 Task: Edit the scheduling conditions so that the invitees can't schedule within 10 minutes of an event start time.
Action: Mouse moved to (541, 316)
Screenshot: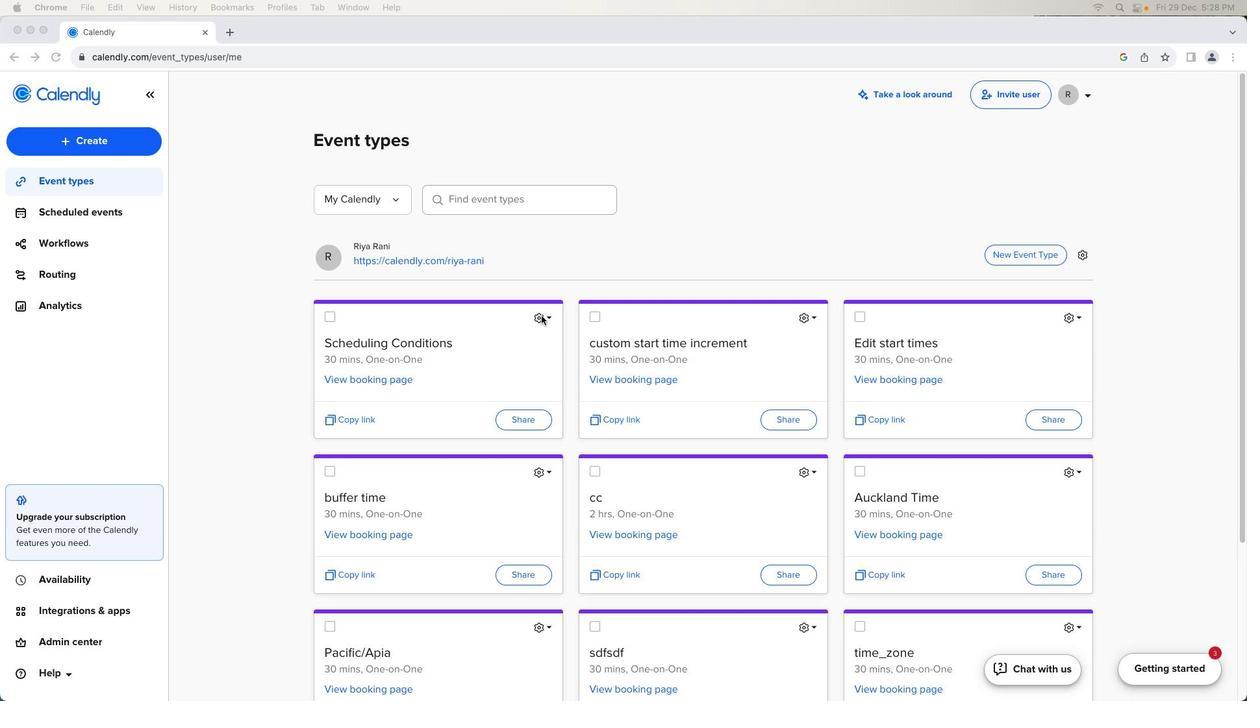
Action: Mouse pressed left at (541, 316)
Screenshot: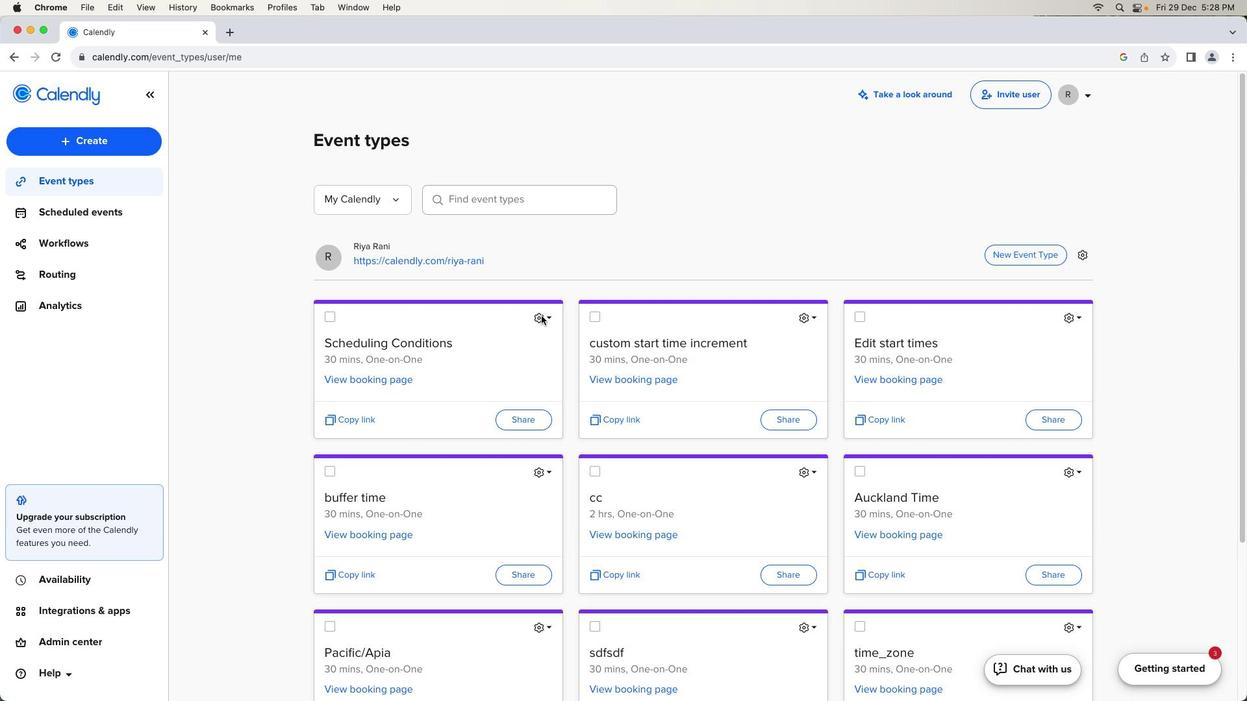 
Action: Mouse moved to (541, 315)
Screenshot: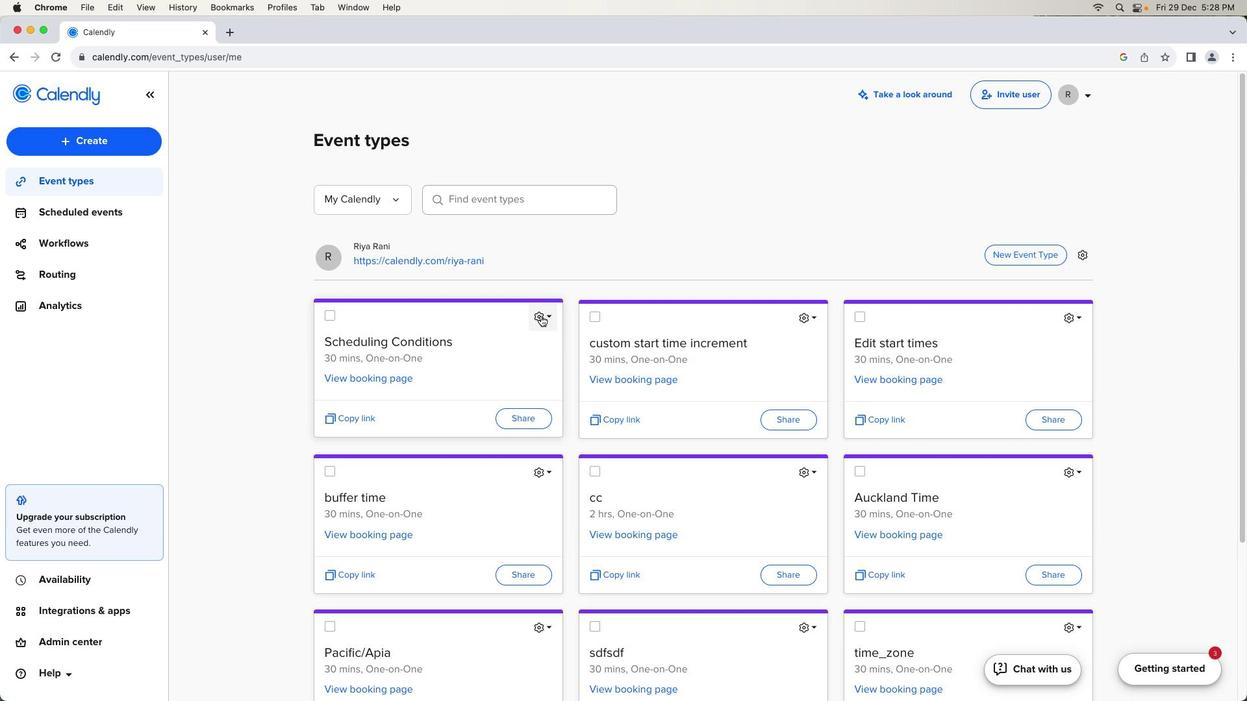 
Action: Mouse pressed left at (541, 315)
Screenshot: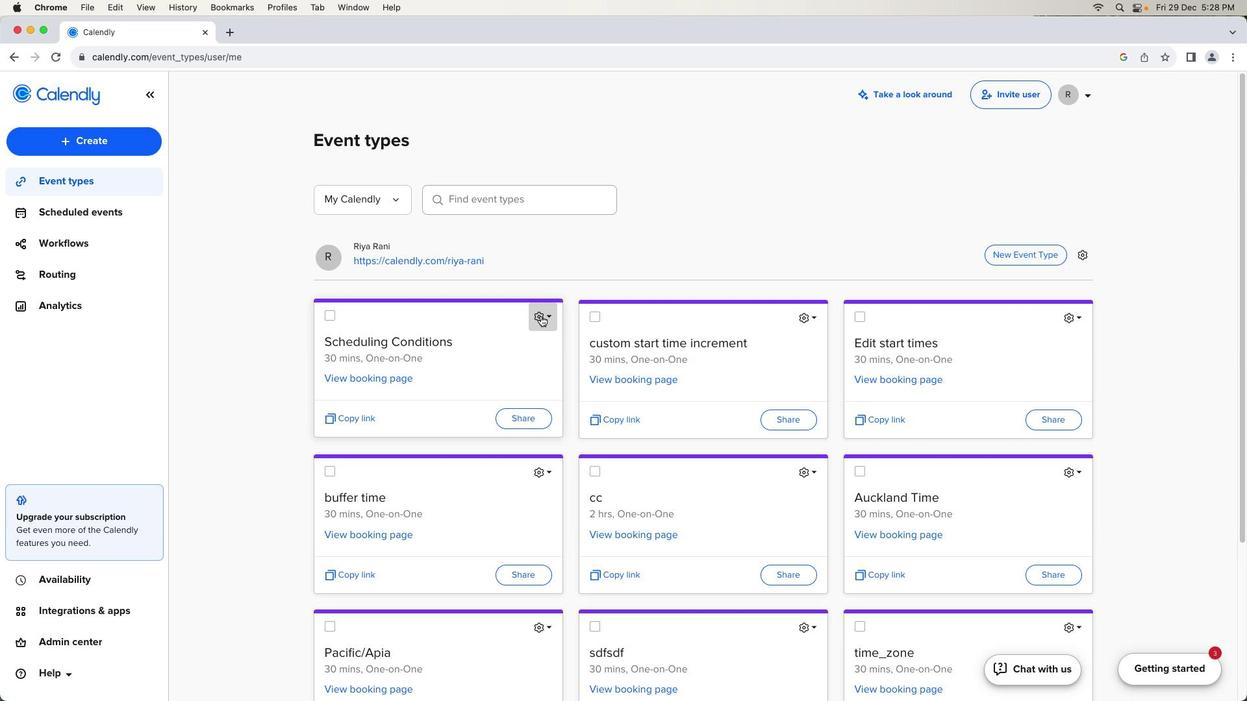 
Action: Mouse moved to (471, 352)
Screenshot: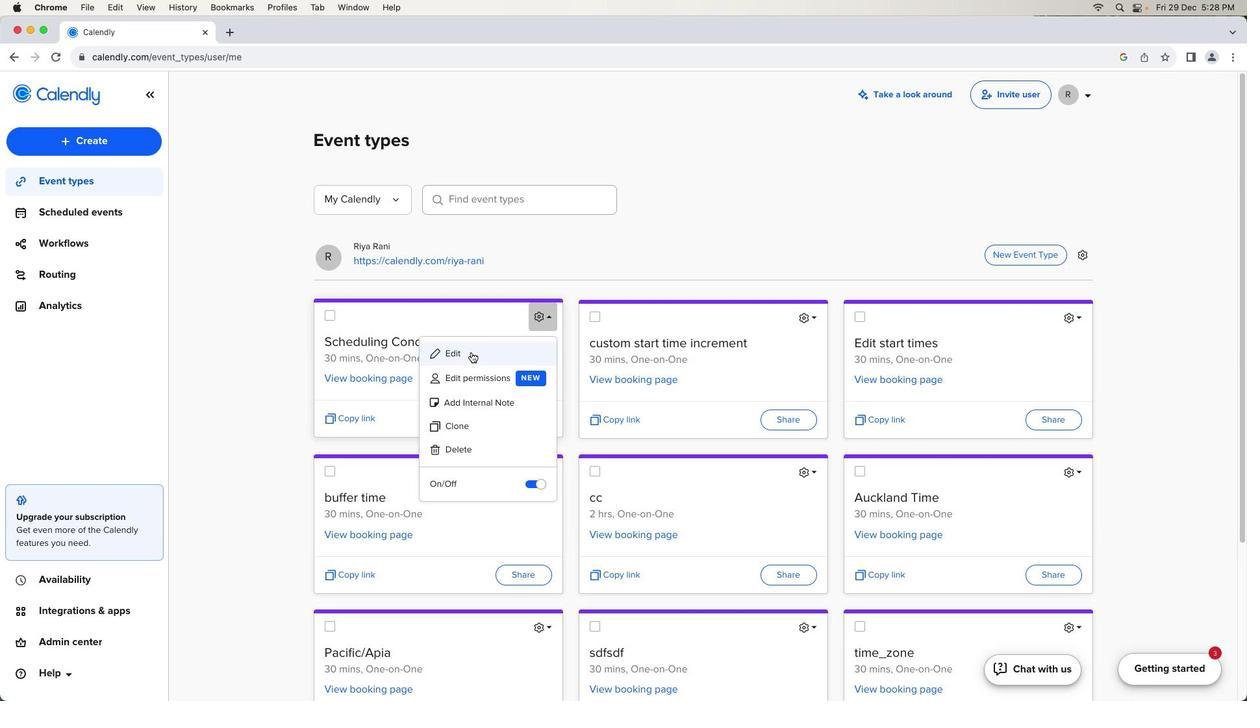 
Action: Mouse pressed left at (471, 352)
Screenshot: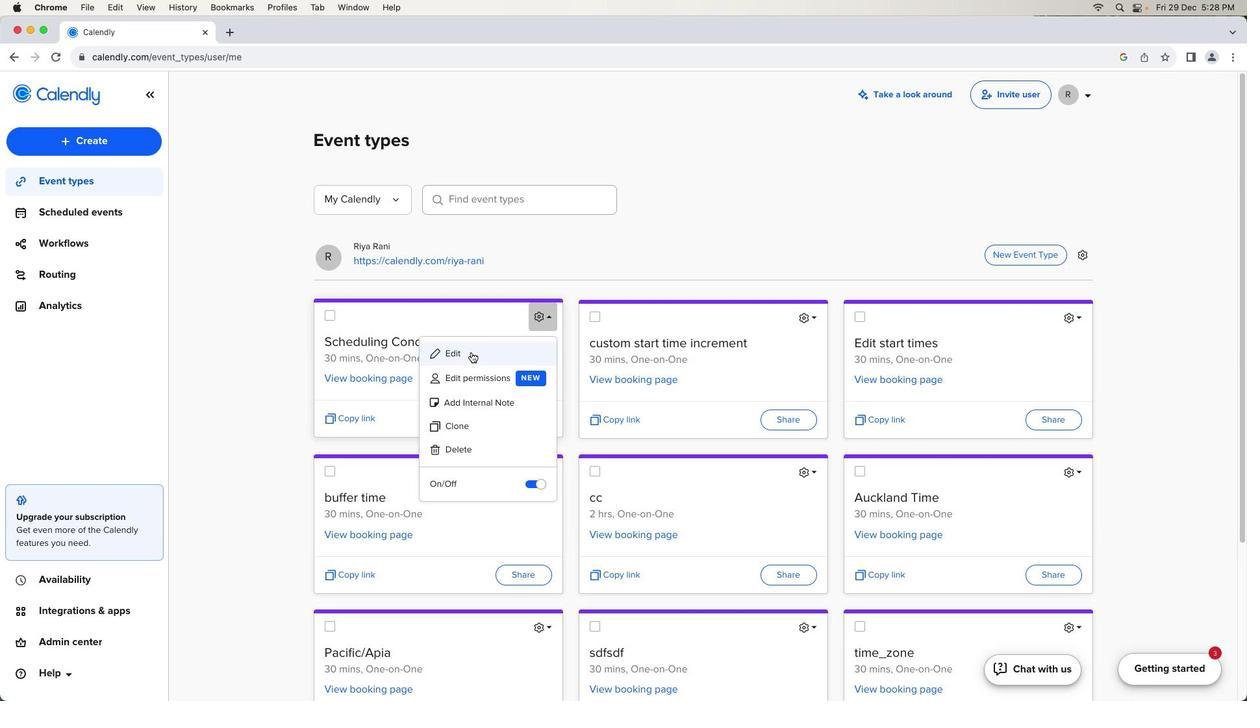 
Action: Mouse moved to (220, 407)
Screenshot: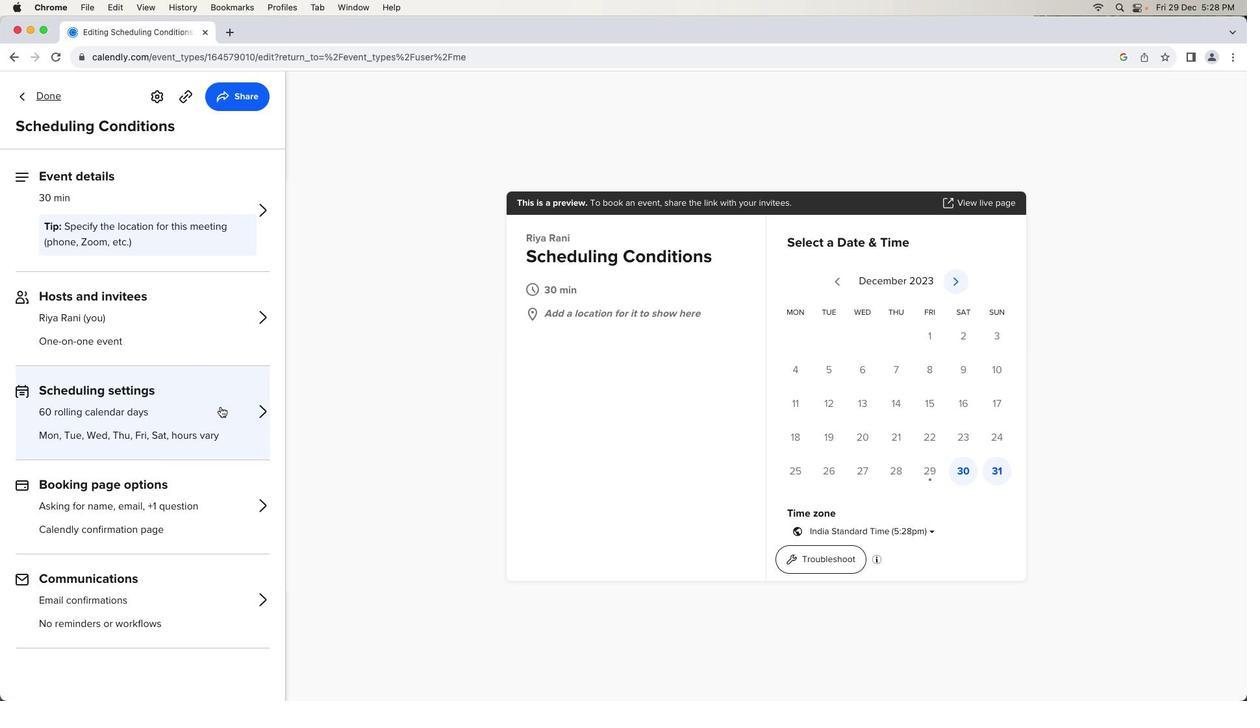 
Action: Mouse pressed left at (220, 407)
Screenshot: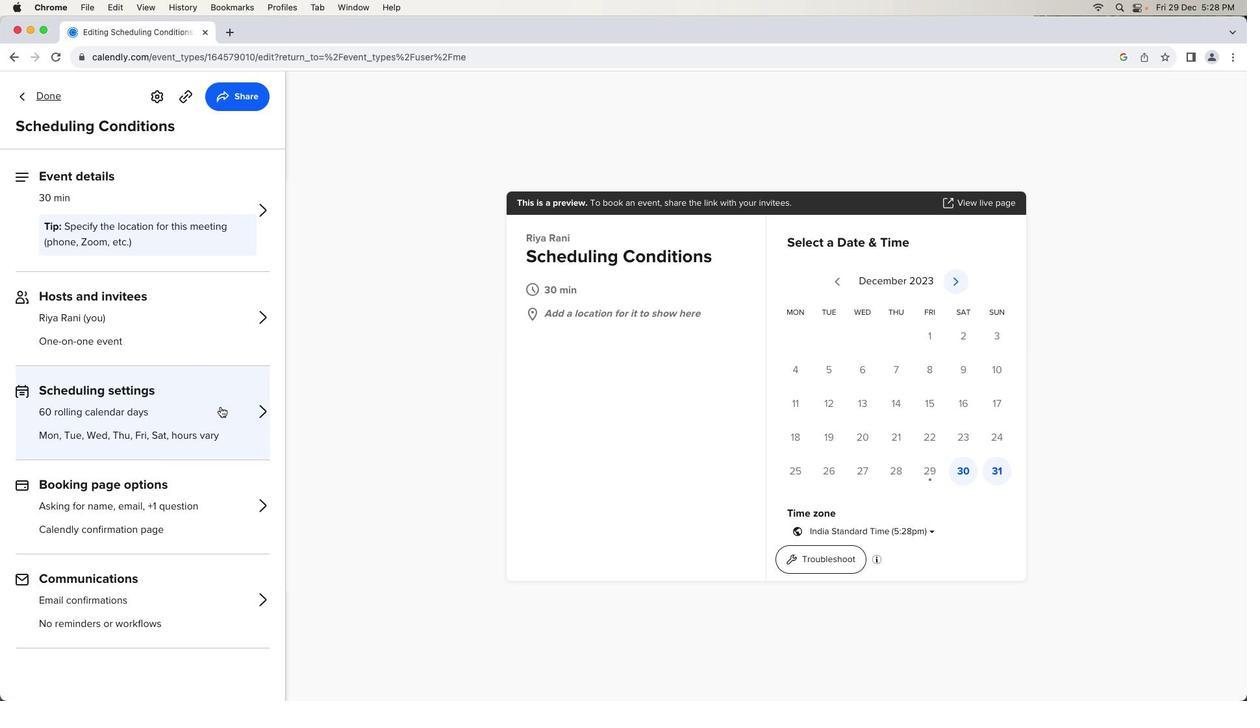 
Action: Mouse moved to (213, 483)
Screenshot: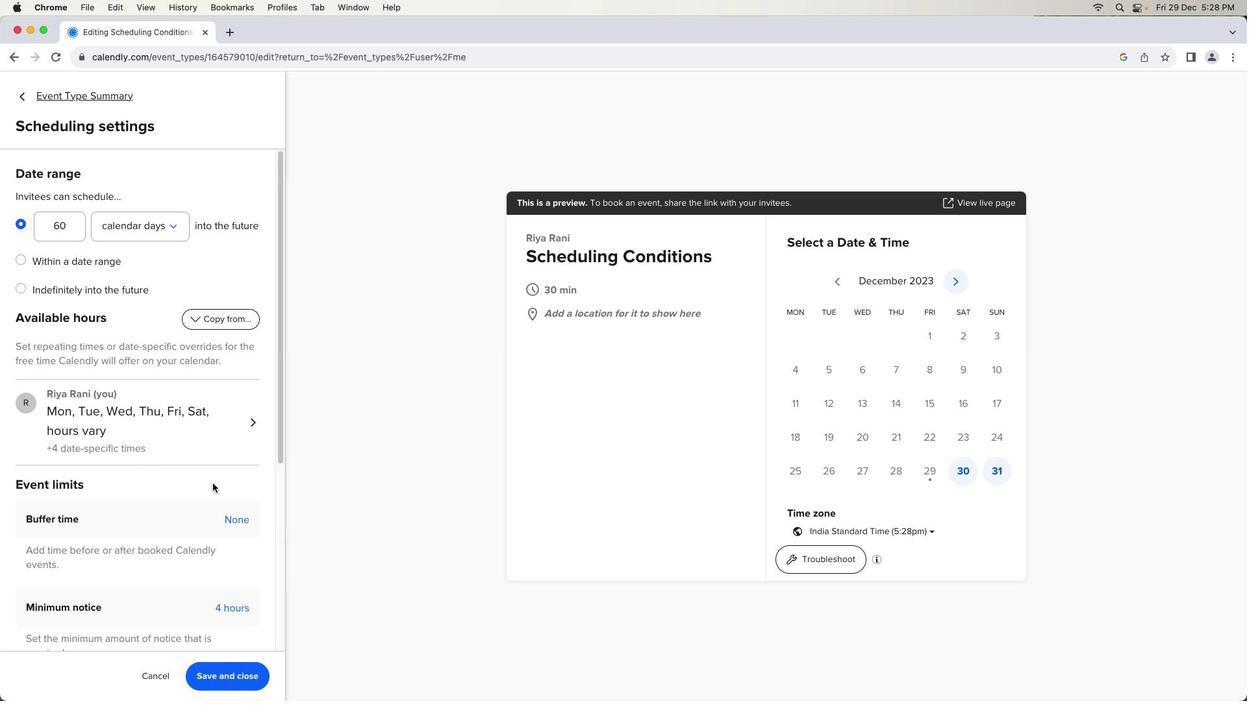 
Action: Mouse scrolled (213, 483) with delta (0, 0)
Screenshot: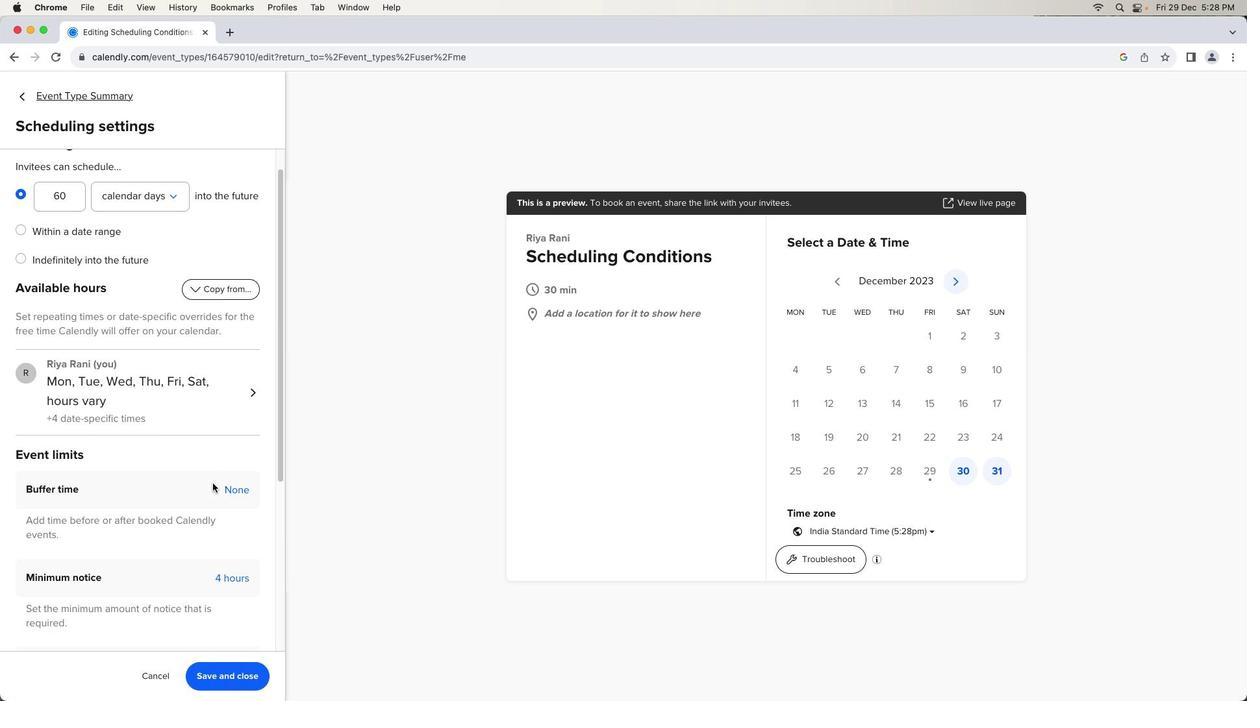 
Action: Mouse scrolled (213, 483) with delta (0, 0)
Screenshot: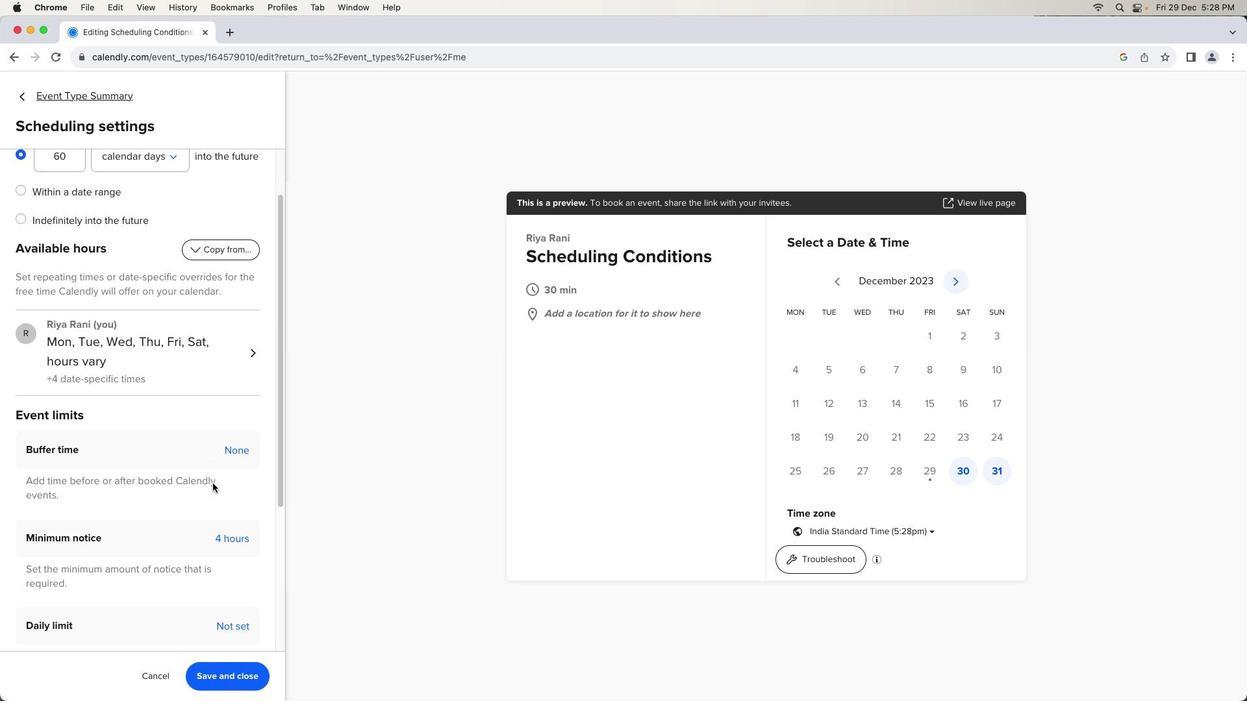 
Action: Mouse scrolled (213, 483) with delta (0, -1)
Screenshot: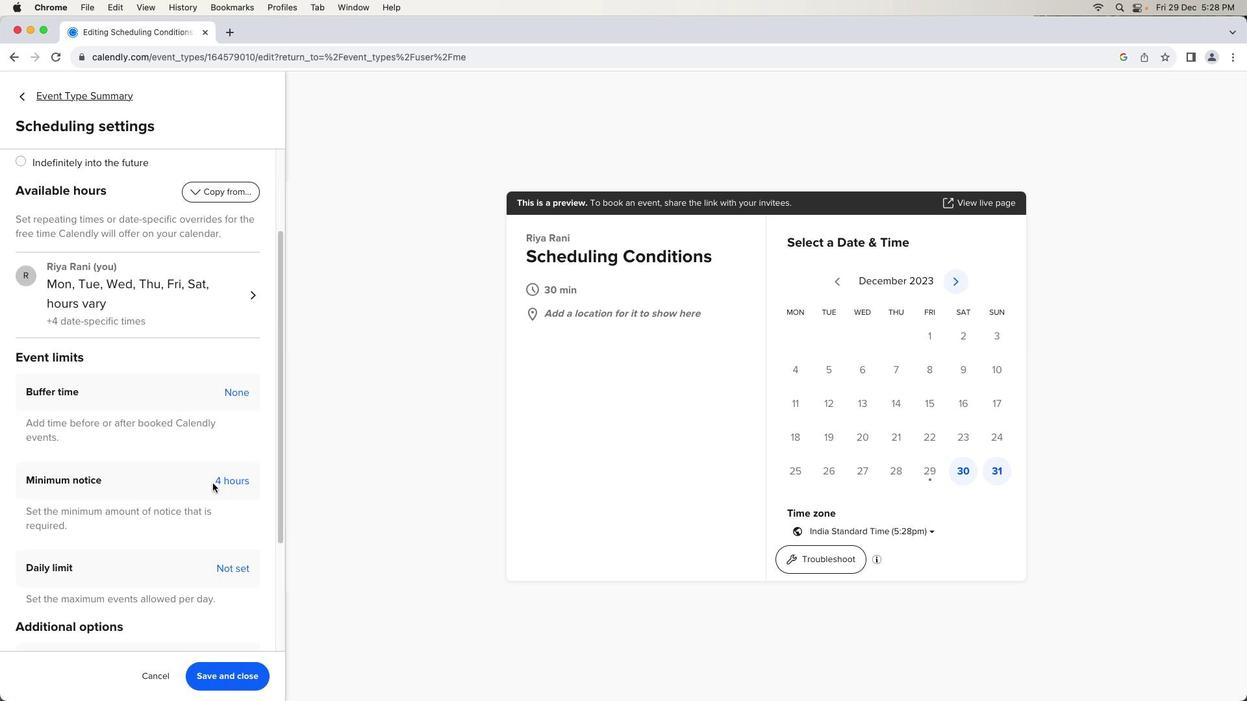 
Action: Mouse scrolled (213, 483) with delta (0, -2)
Screenshot: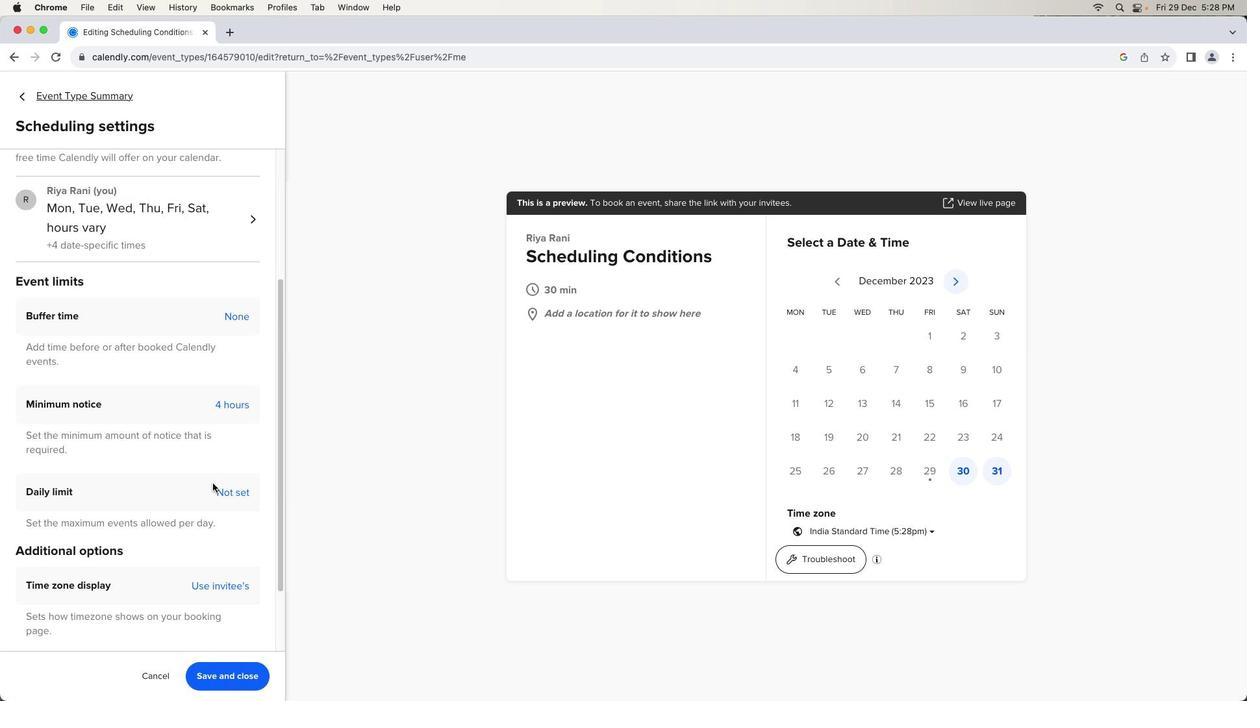
Action: Mouse scrolled (213, 483) with delta (0, 0)
Screenshot: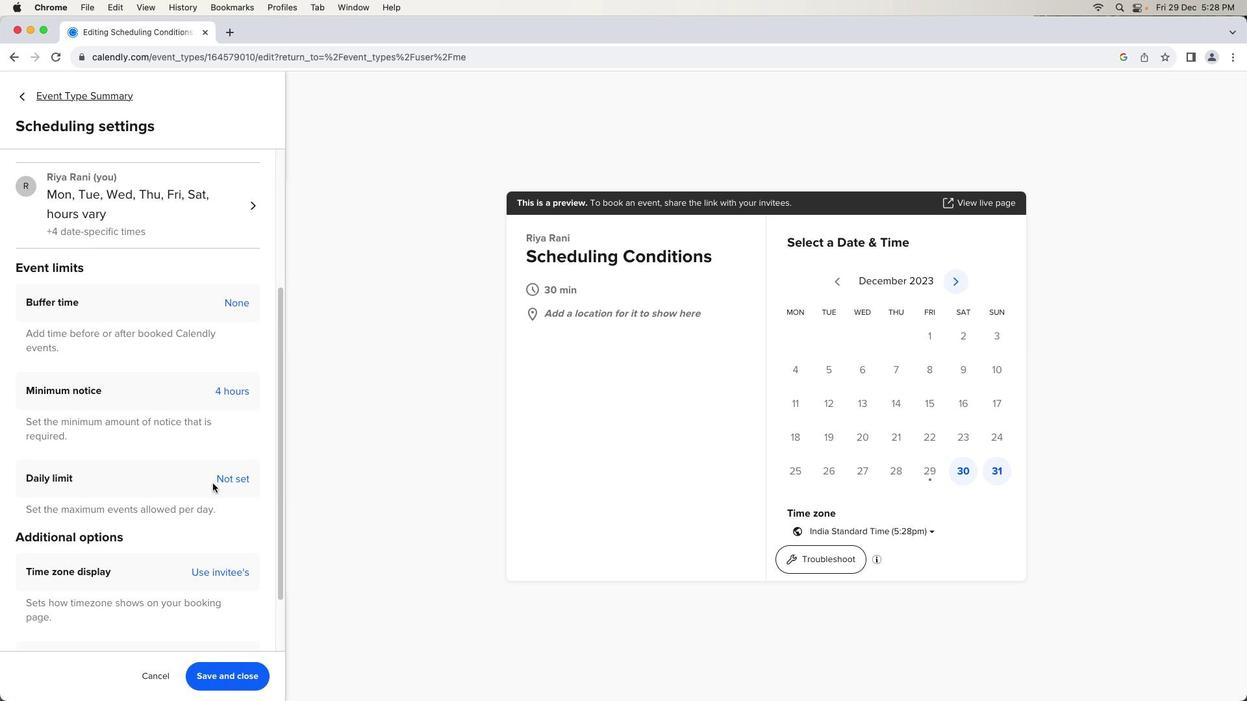
Action: Mouse scrolled (213, 483) with delta (0, 0)
Screenshot: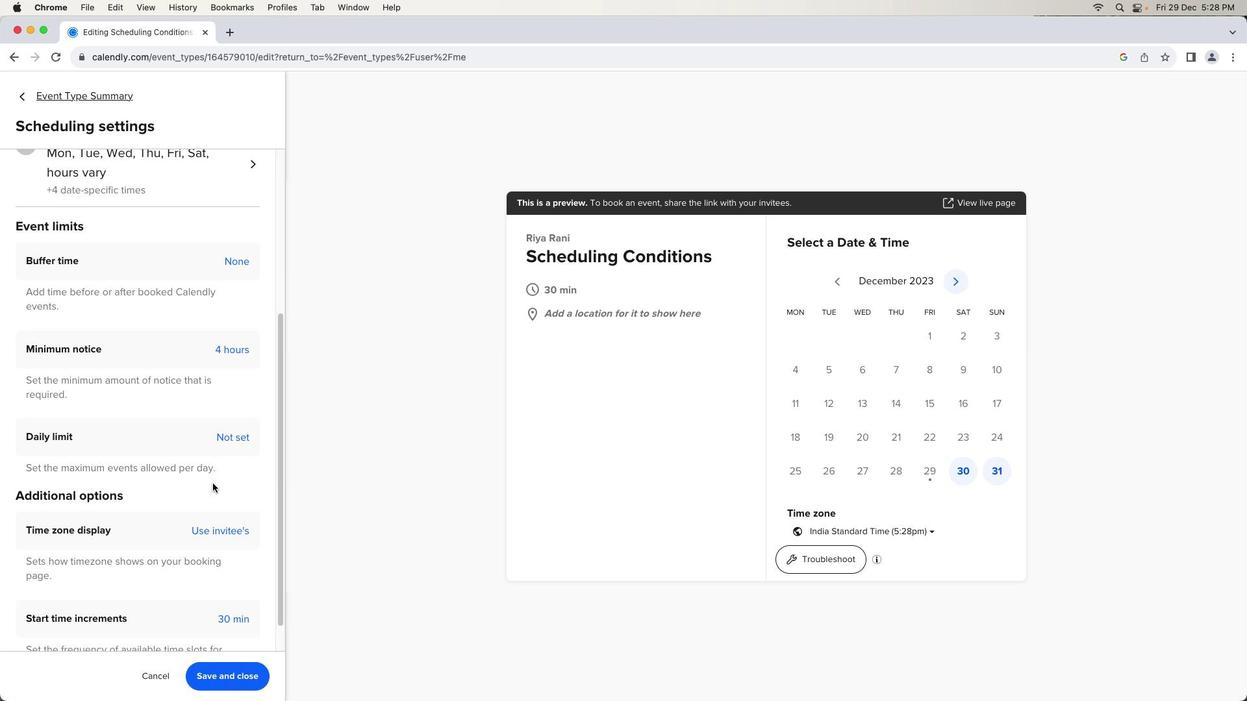 
Action: Mouse scrolled (213, 483) with delta (0, -1)
Screenshot: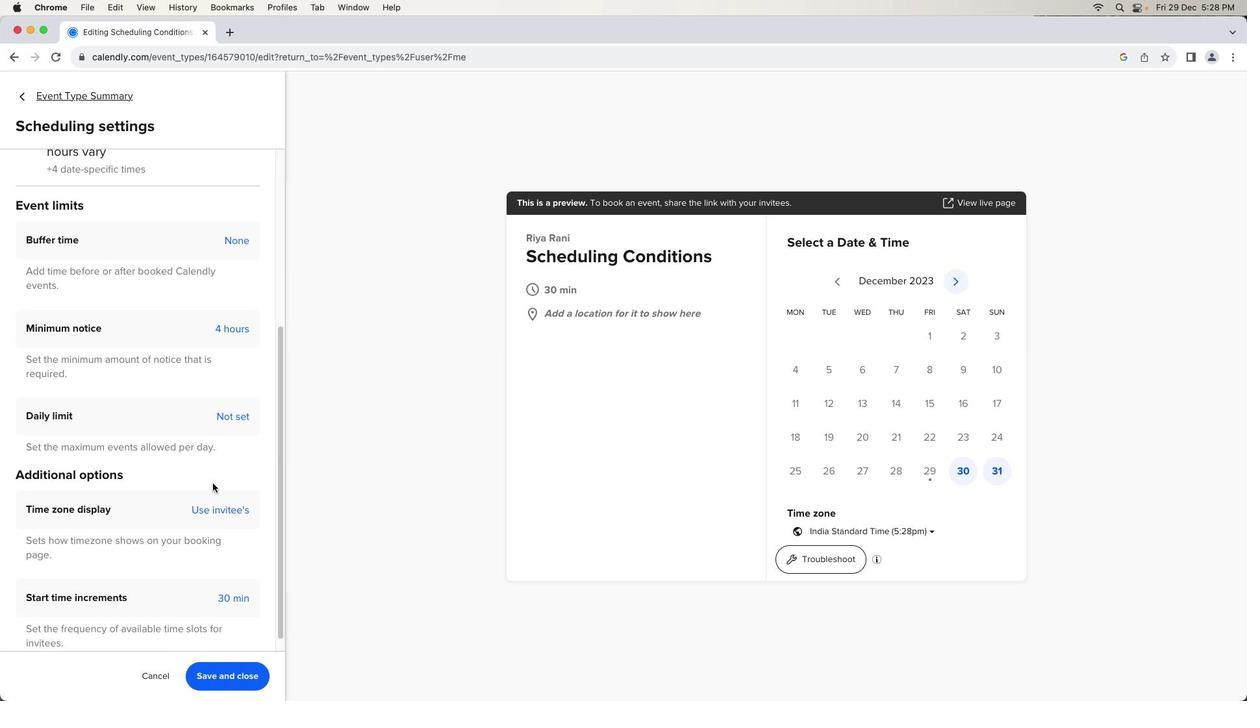 
Action: Mouse moved to (213, 483)
Screenshot: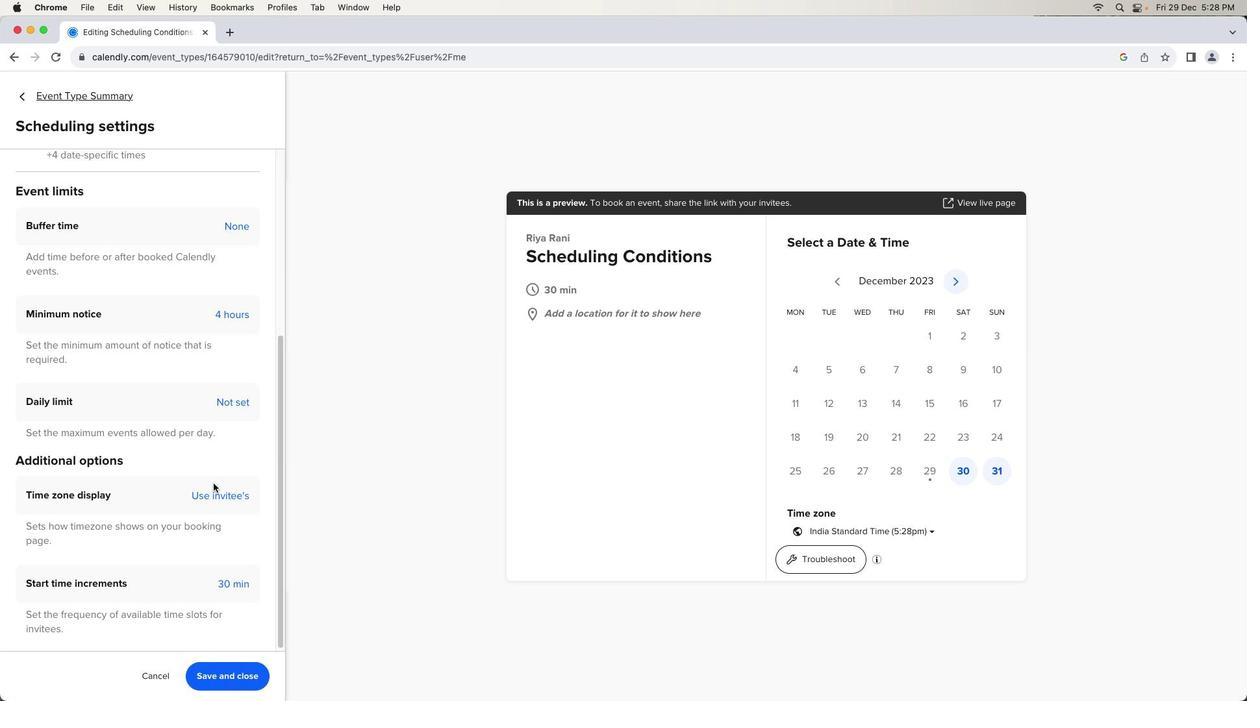 
Action: Mouse scrolled (213, 483) with delta (0, 0)
Screenshot: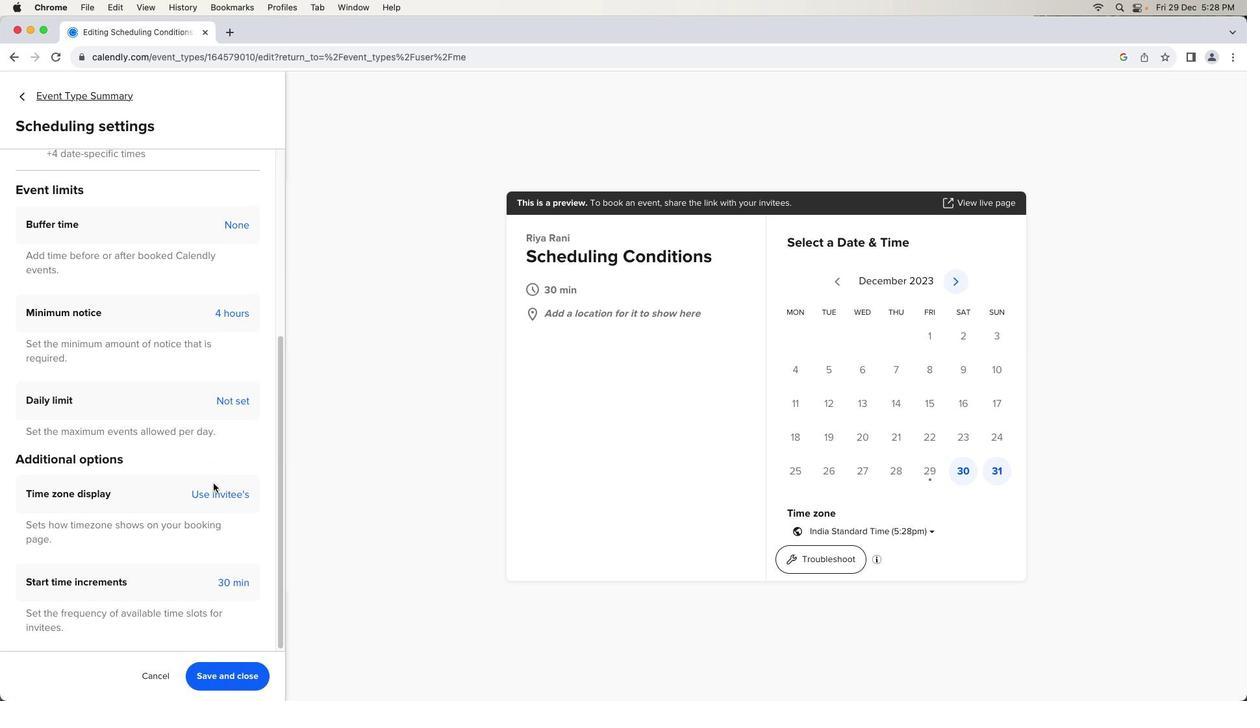 
Action: Mouse scrolled (213, 483) with delta (0, 0)
Screenshot: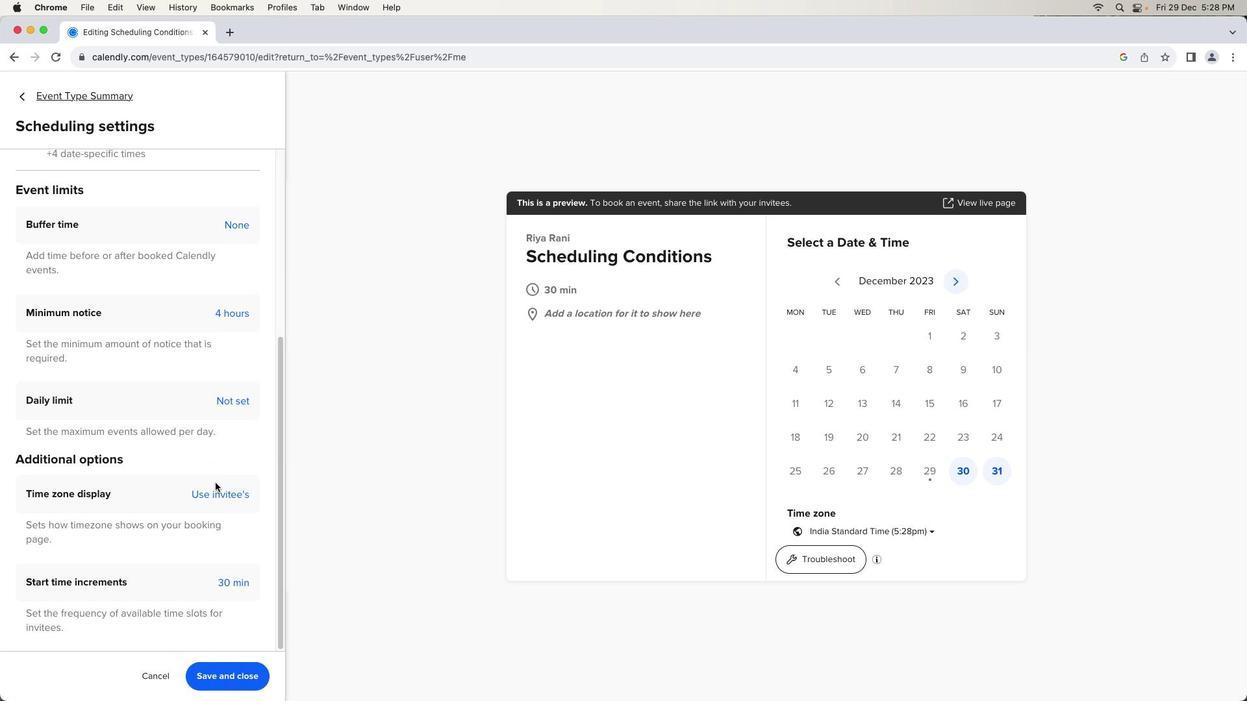 
Action: Mouse scrolled (213, 483) with delta (0, -1)
Screenshot: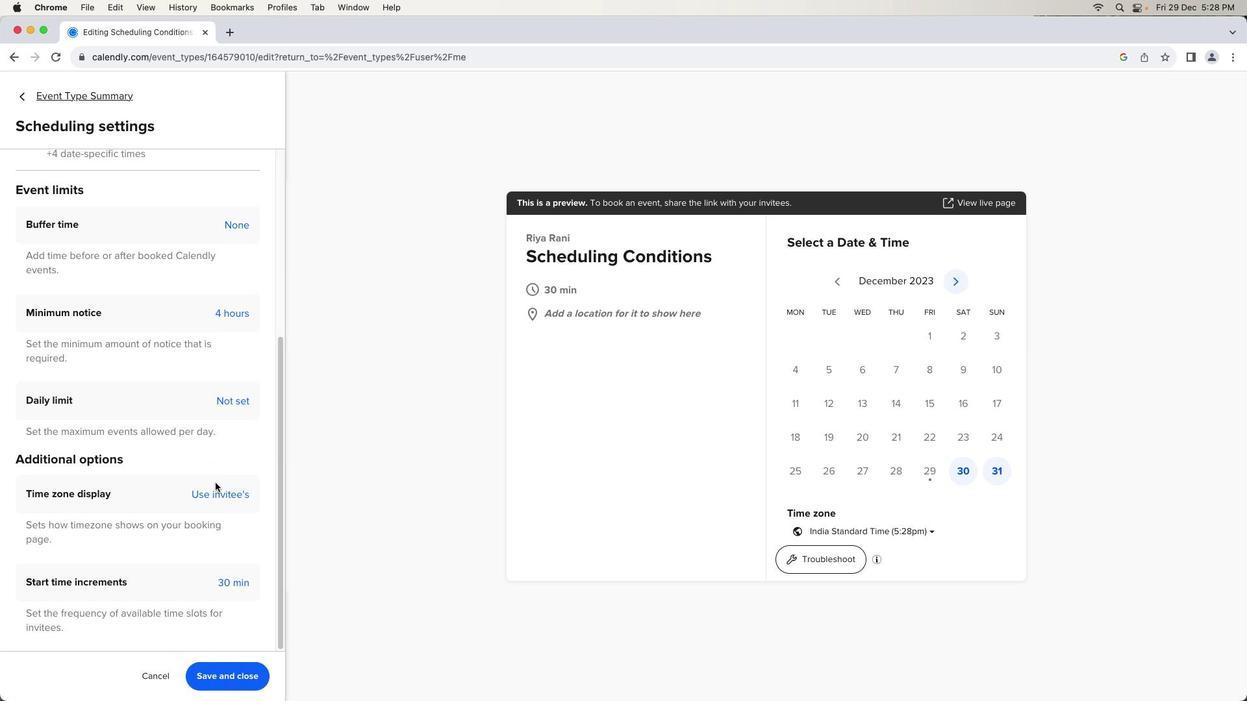 
Action: Mouse moved to (214, 483)
Screenshot: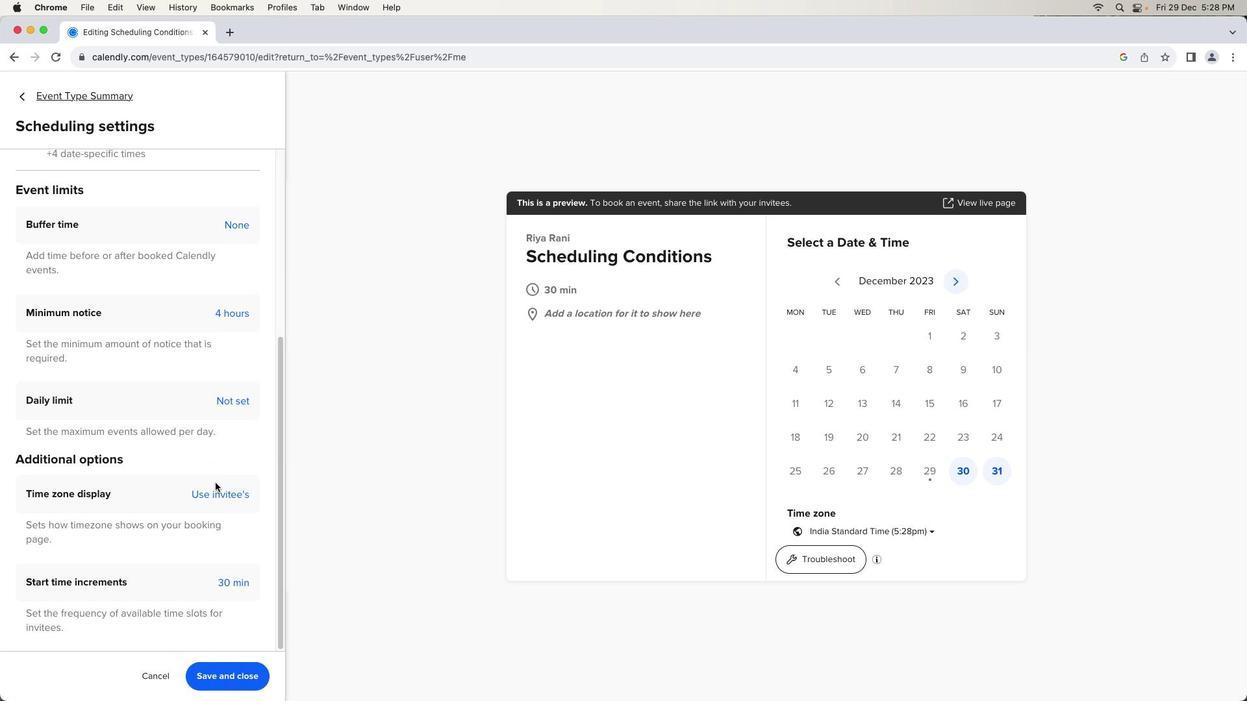 
Action: Mouse scrolled (214, 483) with delta (0, -1)
Screenshot: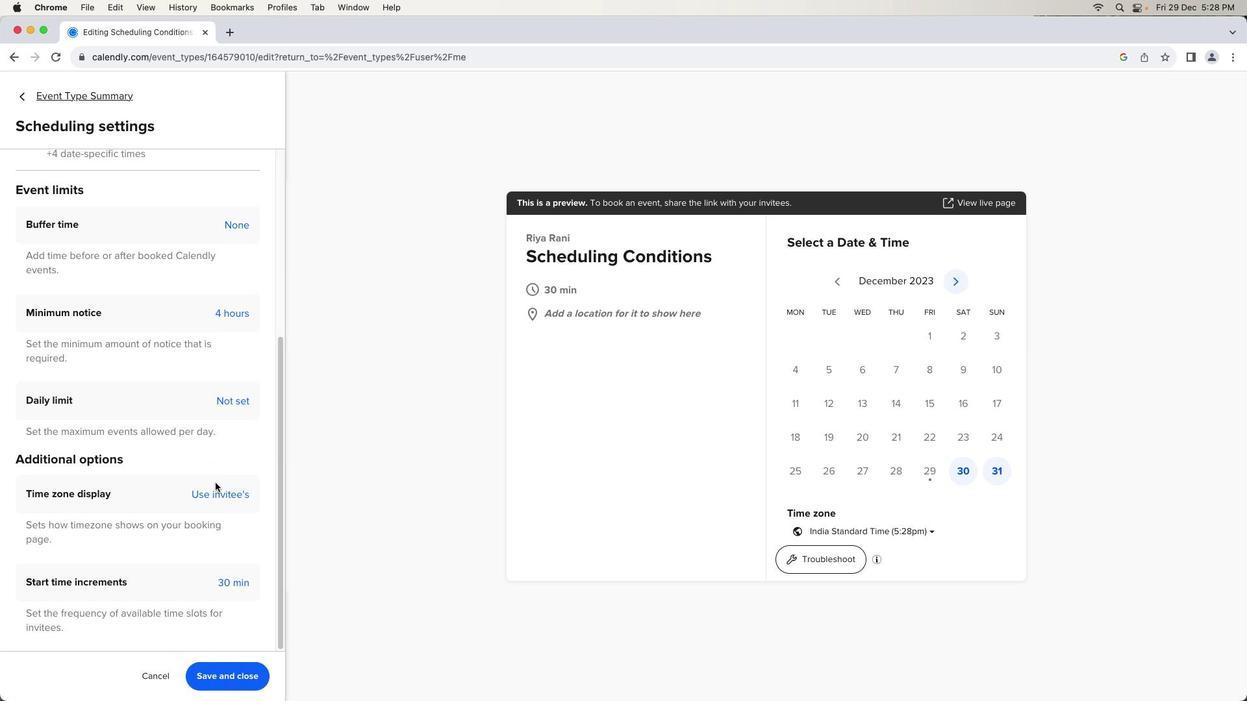 
Action: Mouse moved to (215, 482)
Screenshot: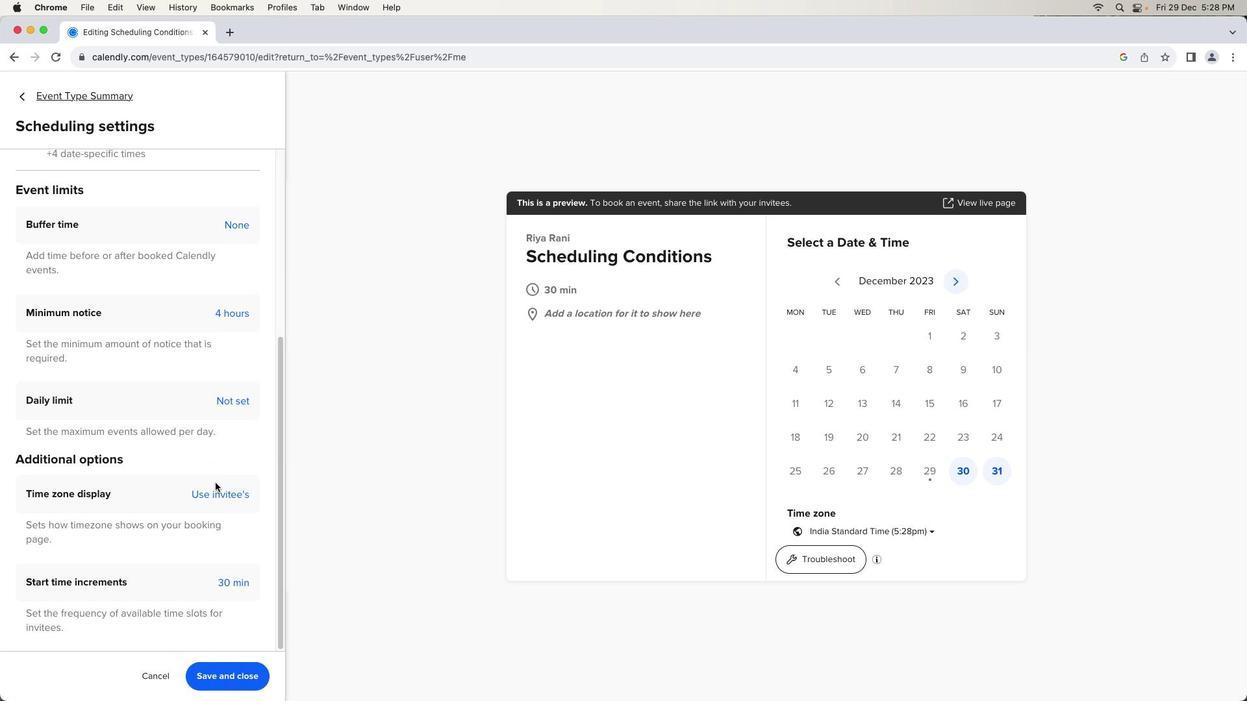 
Action: Mouse scrolled (215, 482) with delta (0, 0)
Screenshot: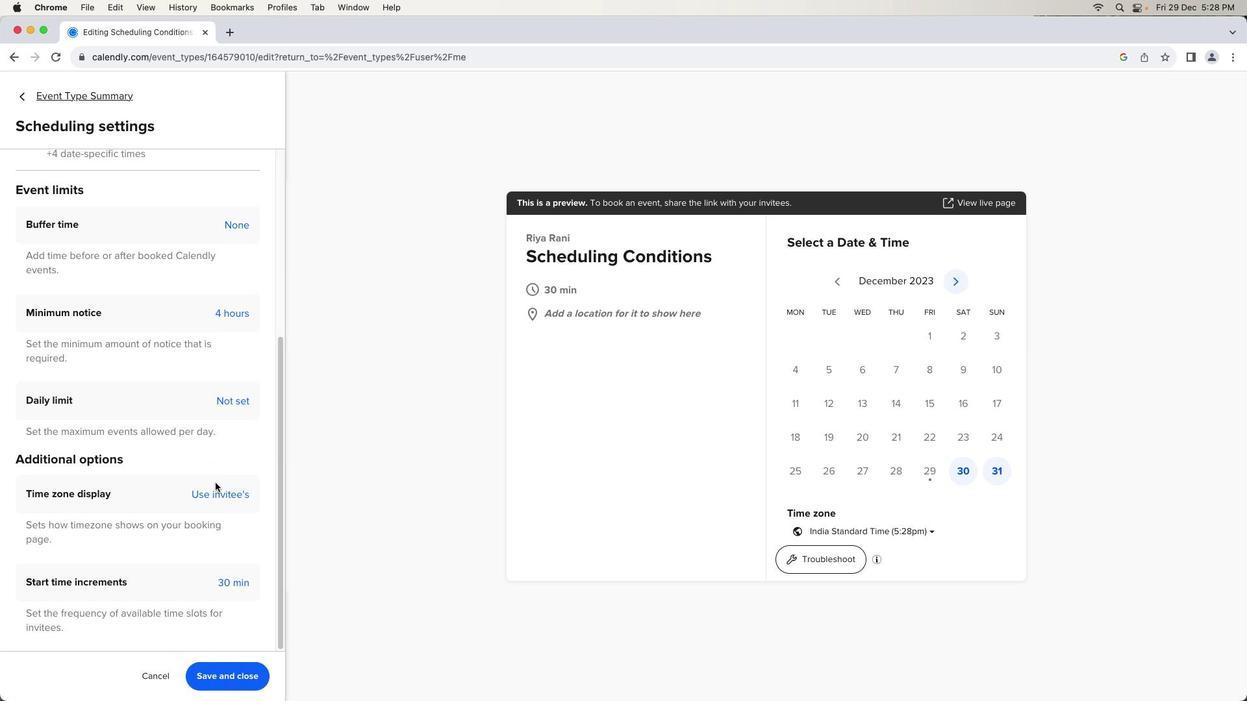 
Action: Mouse scrolled (215, 482) with delta (0, 0)
Screenshot: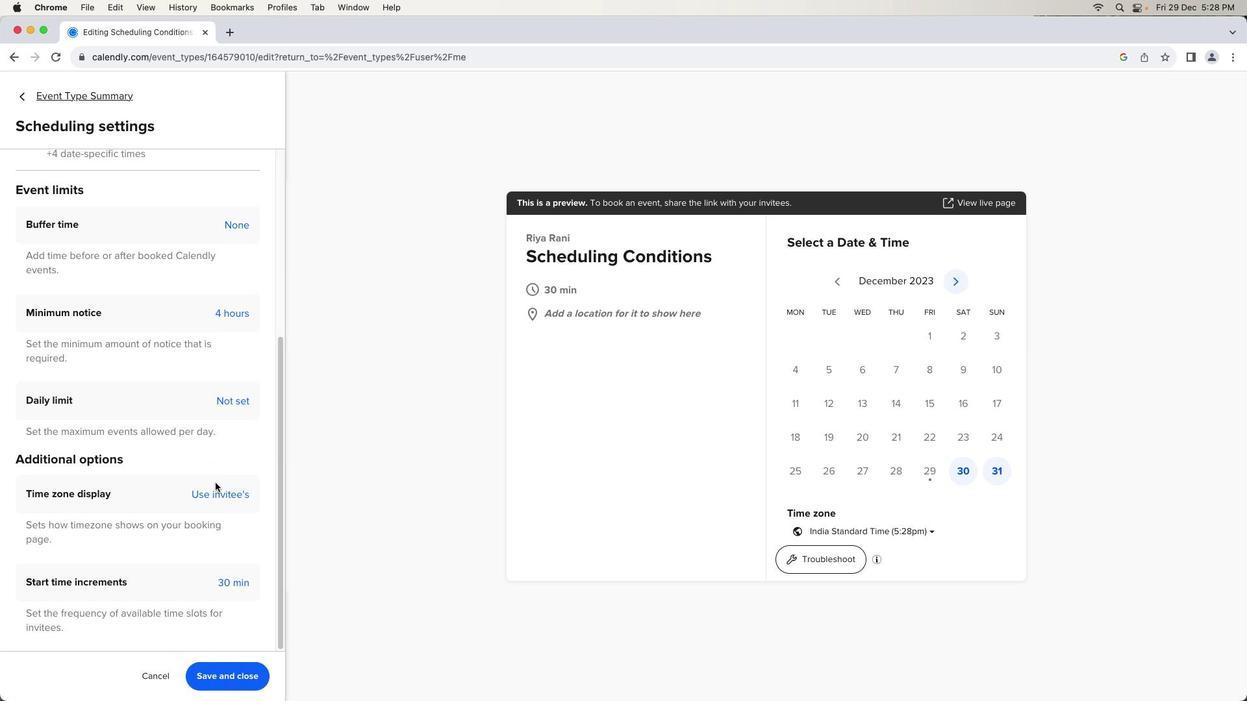 
Action: Mouse moved to (61, 315)
Screenshot: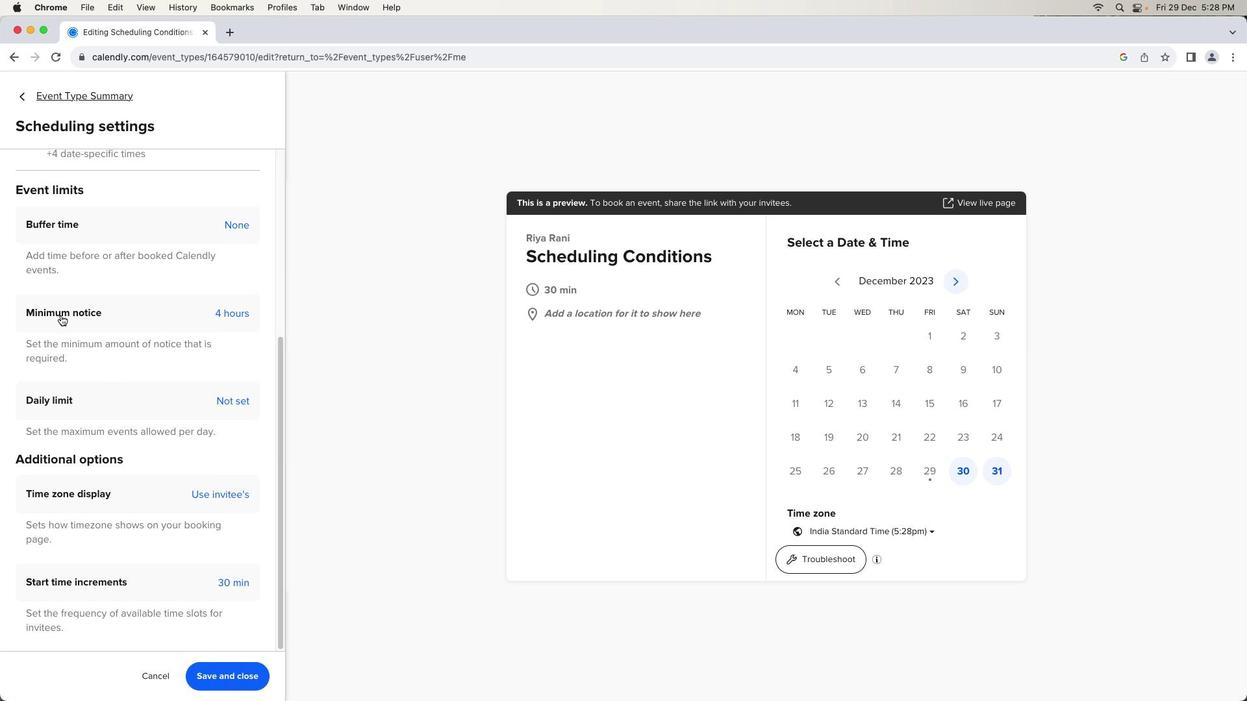 
Action: Mouse pressed left at (61, 315)
Screenshot: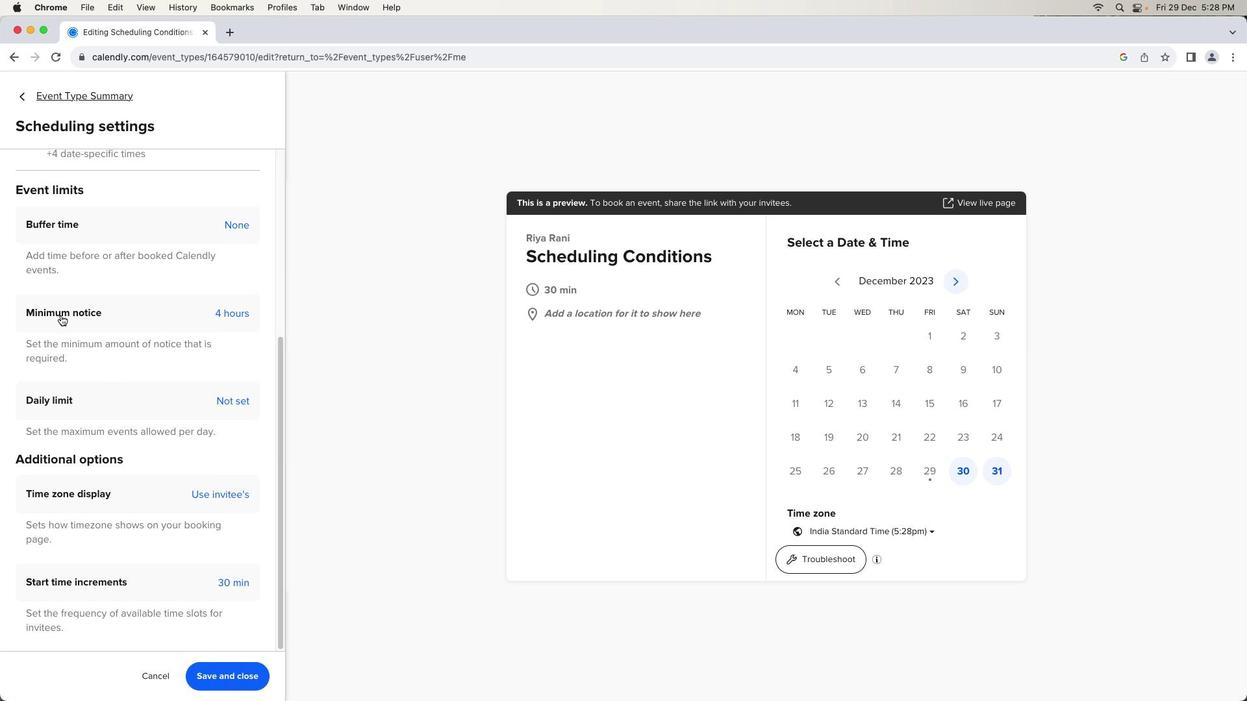 
Action: Mouse moved to (136, 367)
Screenshot: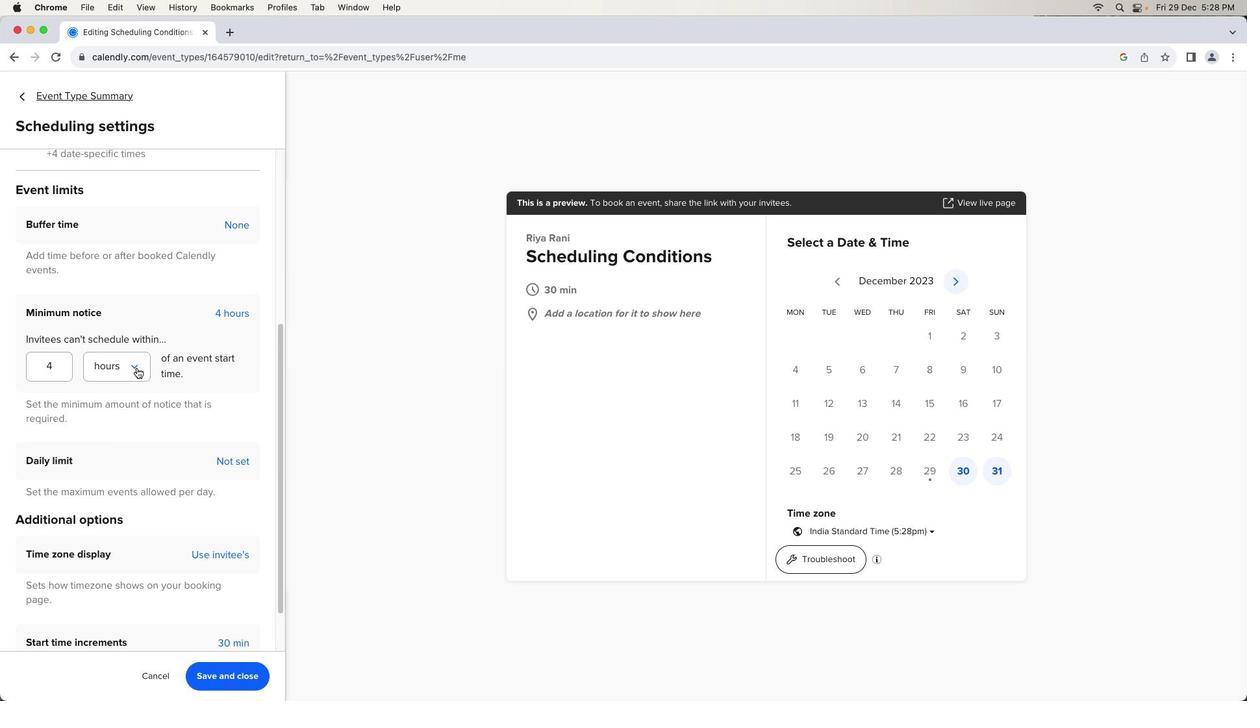 
Action: Mouse pressed left at (136, 367)
Screenshot: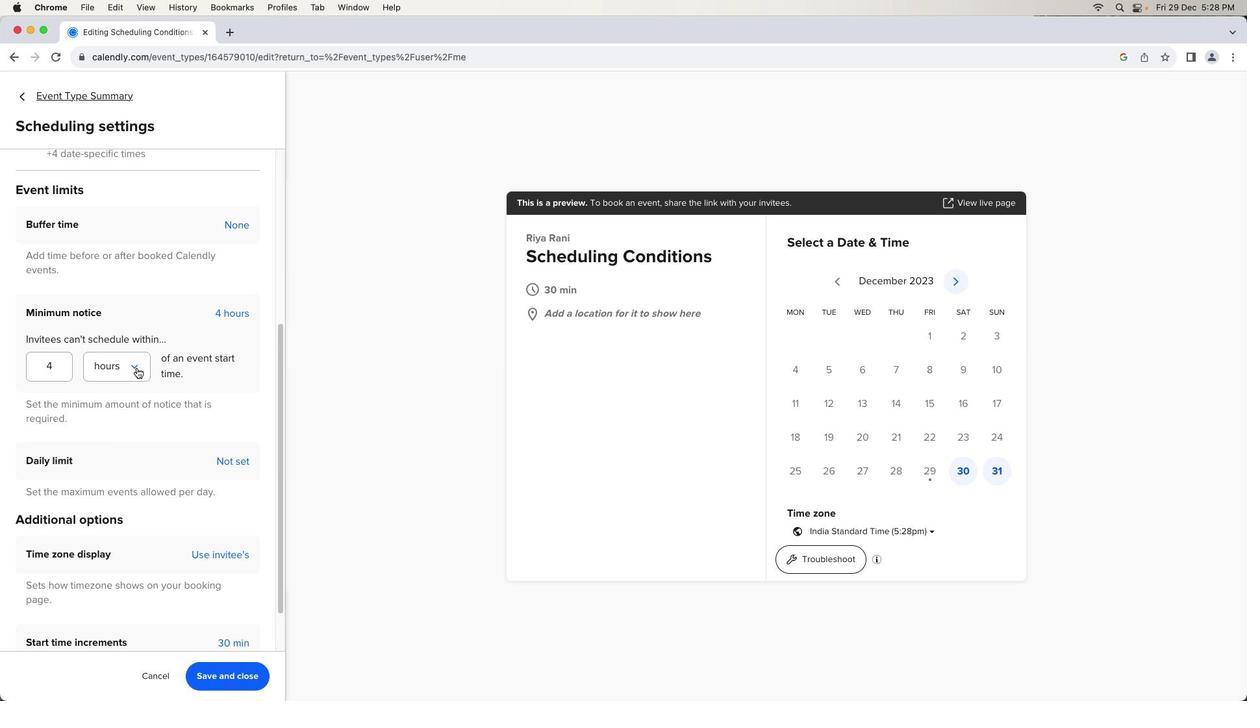 
Action: Mouse moved to (126, 397)
Screenshot: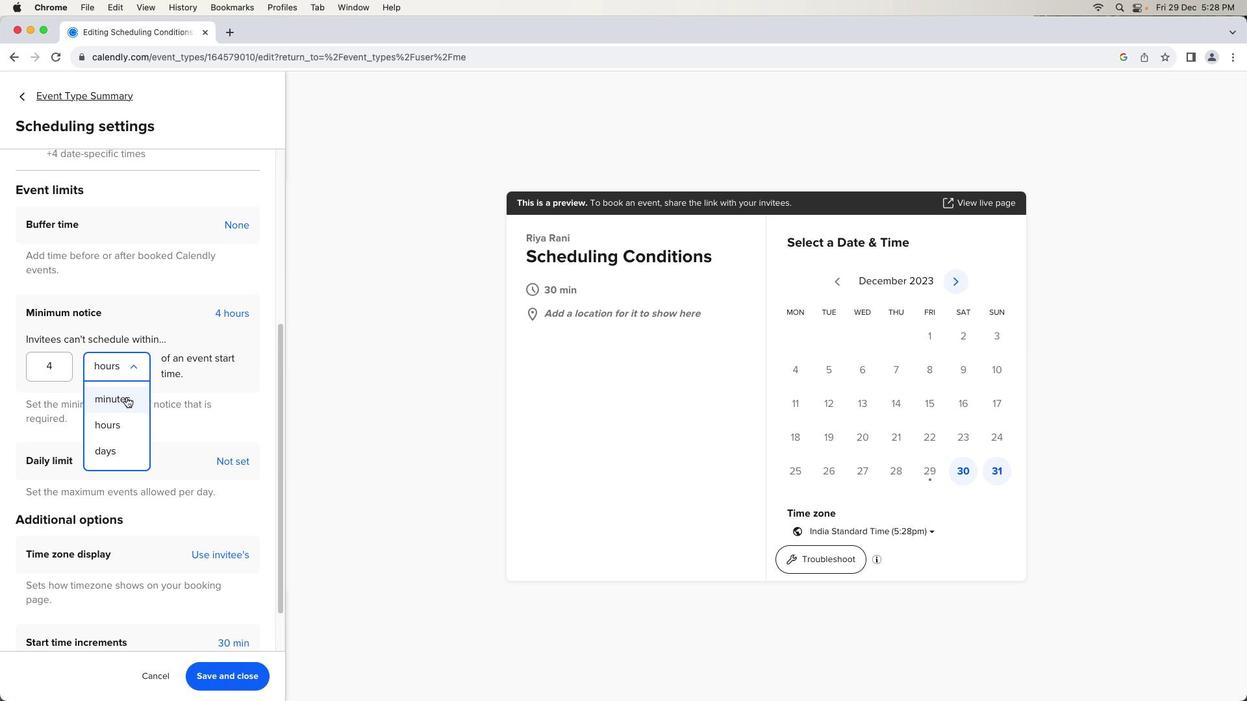 
Action: Mouse pressed left at (126, 397)
Screenshot: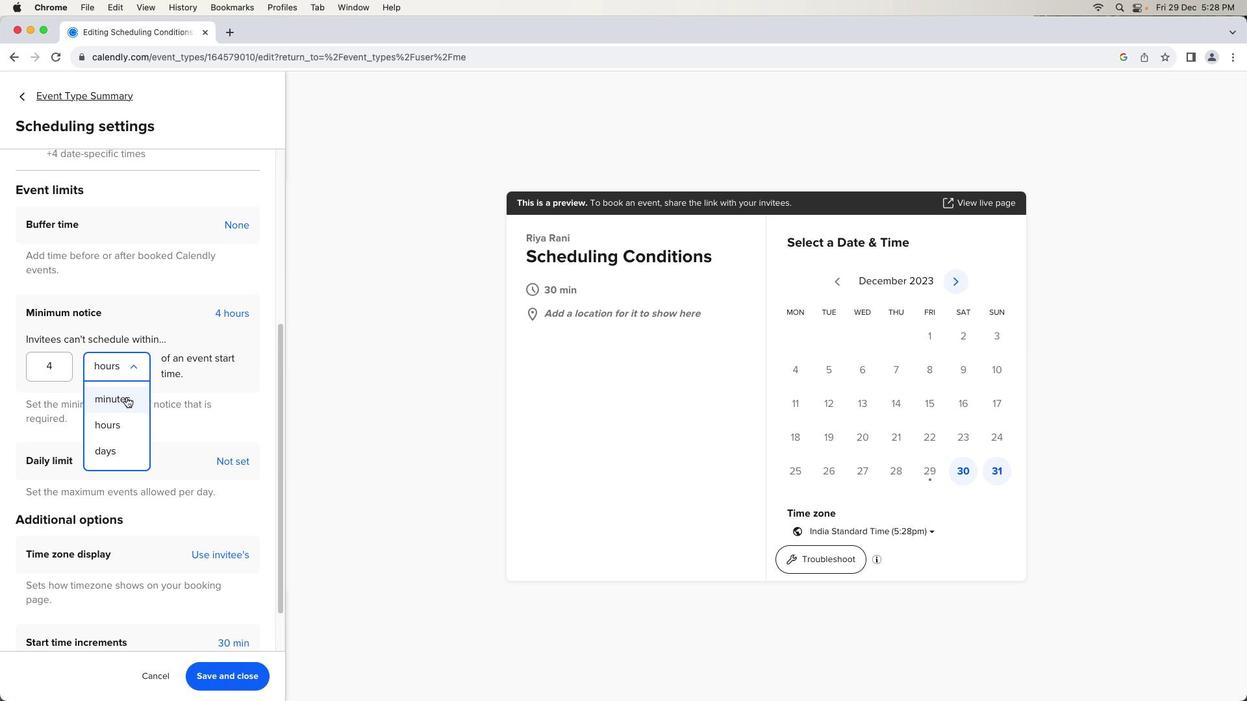 
Action: Mouse moved to (66, 368)
Screenshot: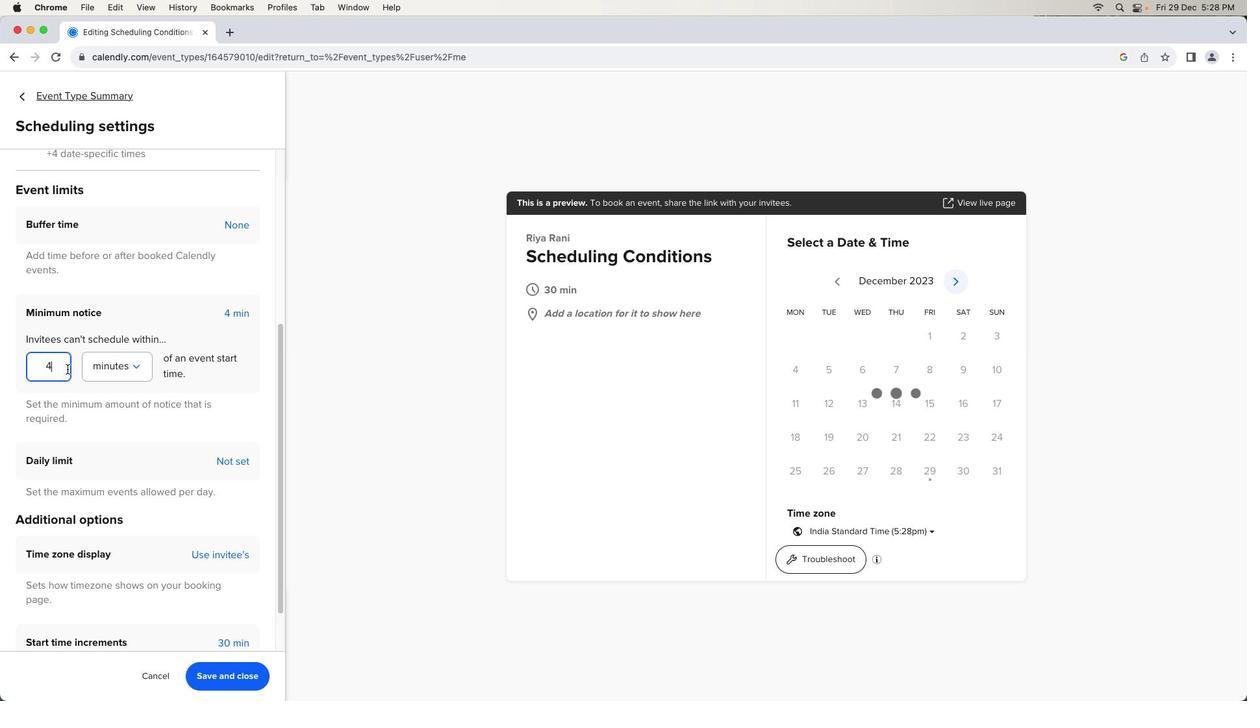 
Action: Mouse pressed left at (66, 368)
Screenshot: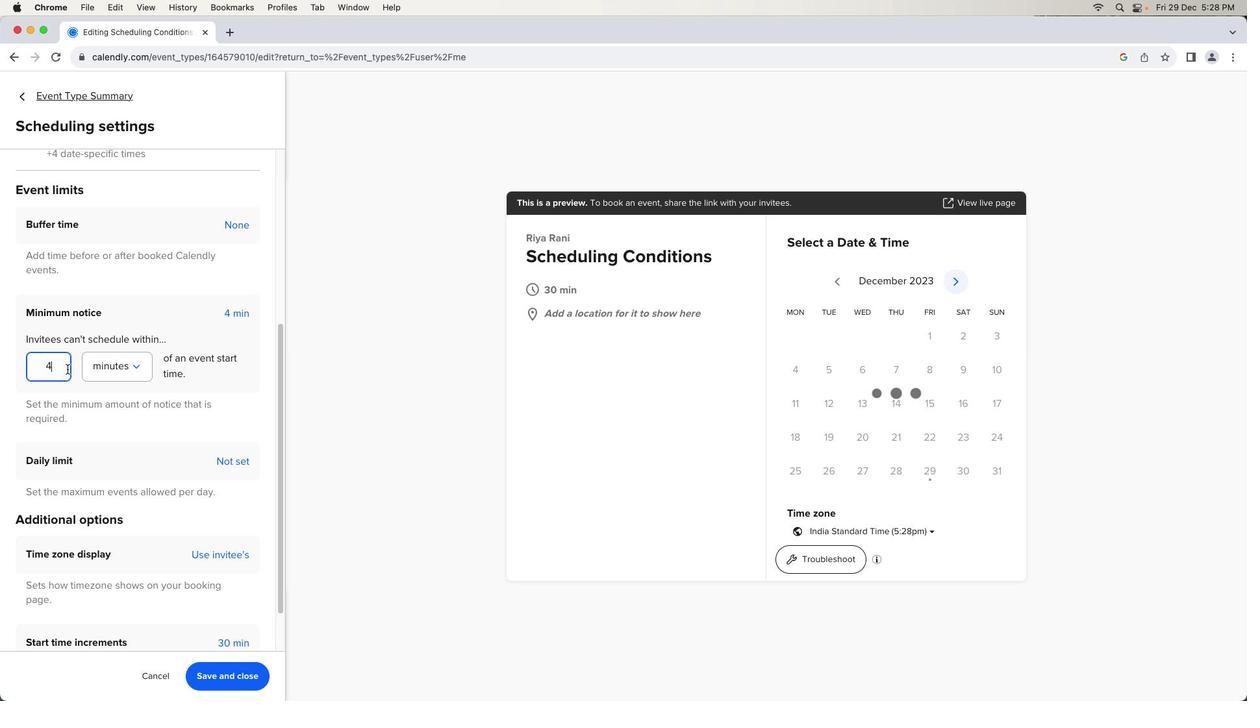 
Action: Mouse moved to (79, 370)
Screenshot: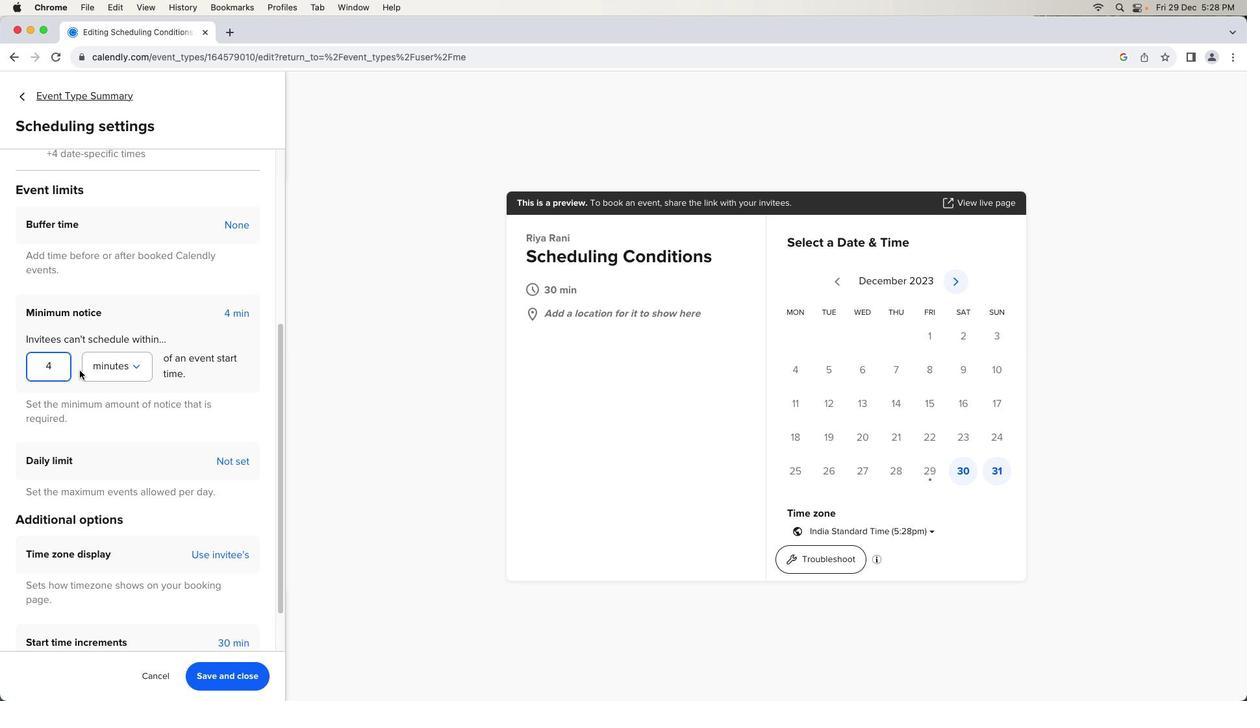 
Action: Key pressed Key.backspace'1''0'
Screenshot: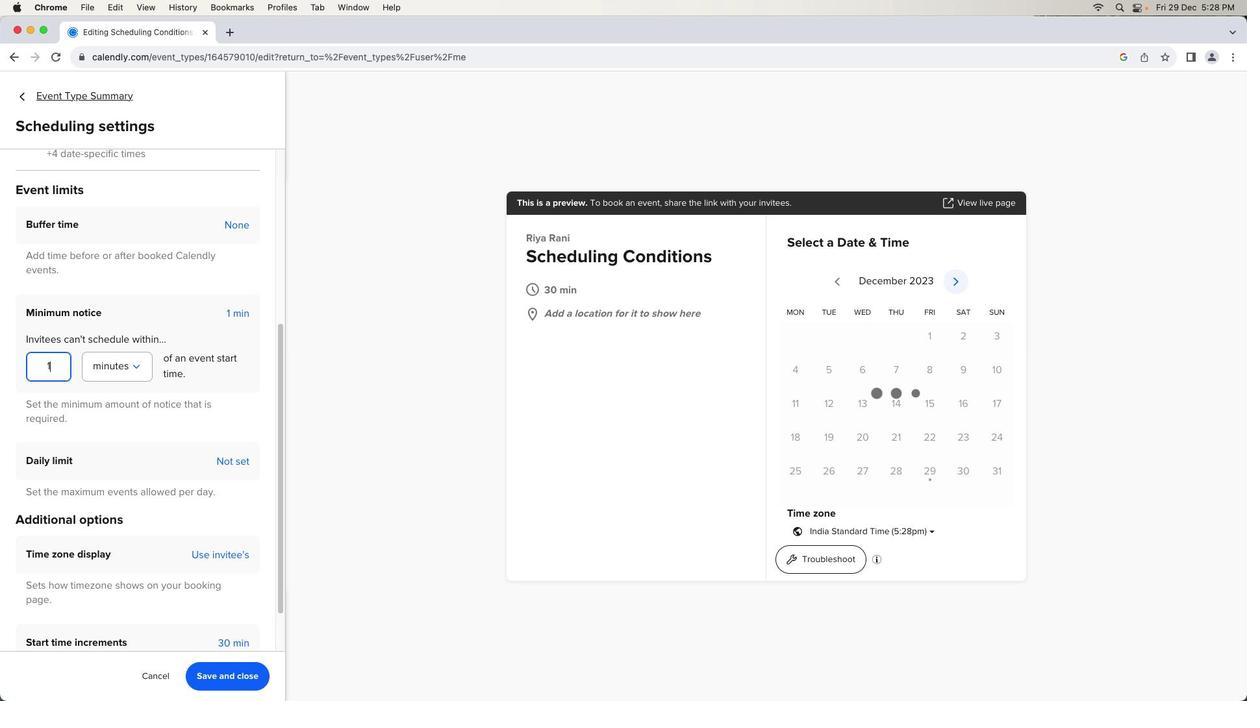
Action: Mouse moved to (238, 679)
Screenshot: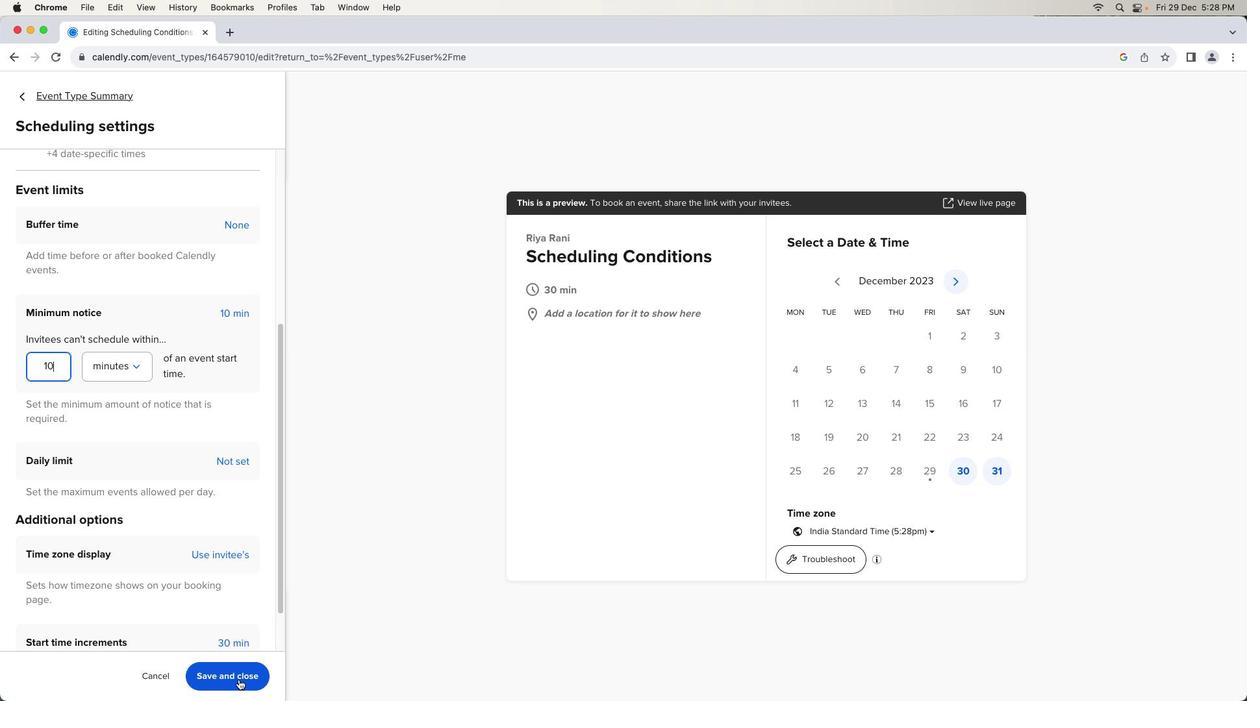 
Action: Mouse pressed left at (238, 679)
Screenshot: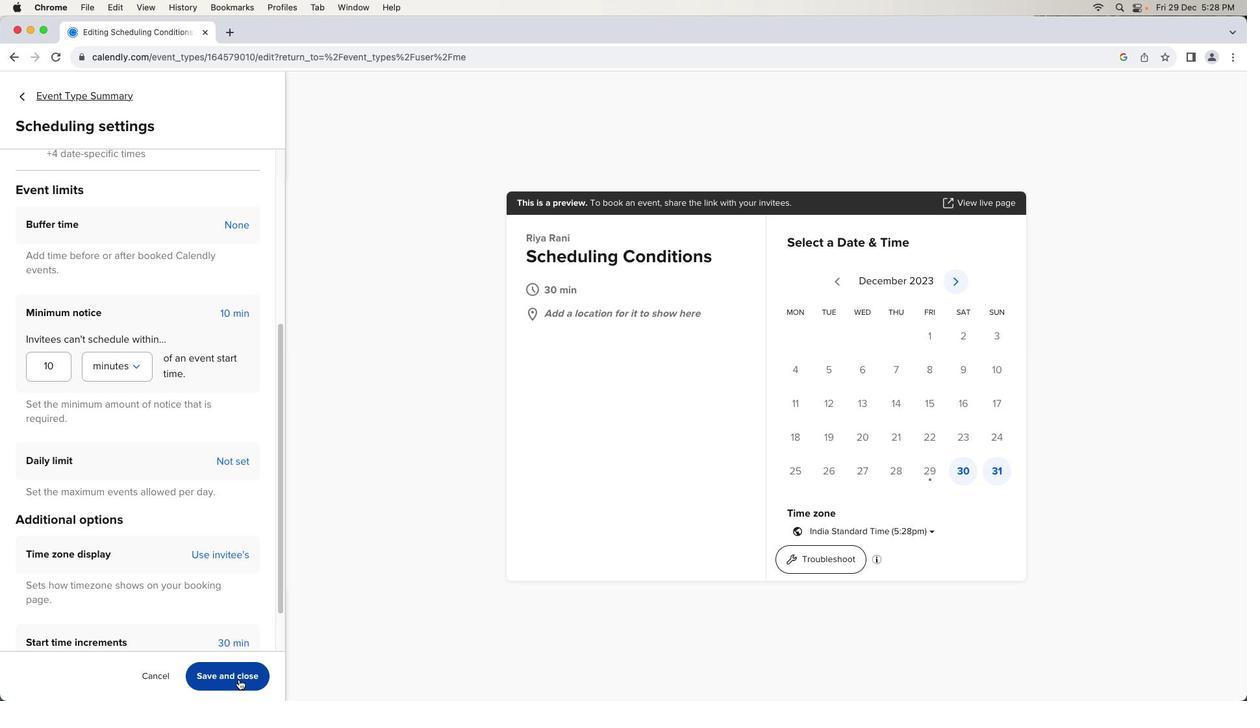 
Action: Mouse moved to (264, 666)
Screenshot: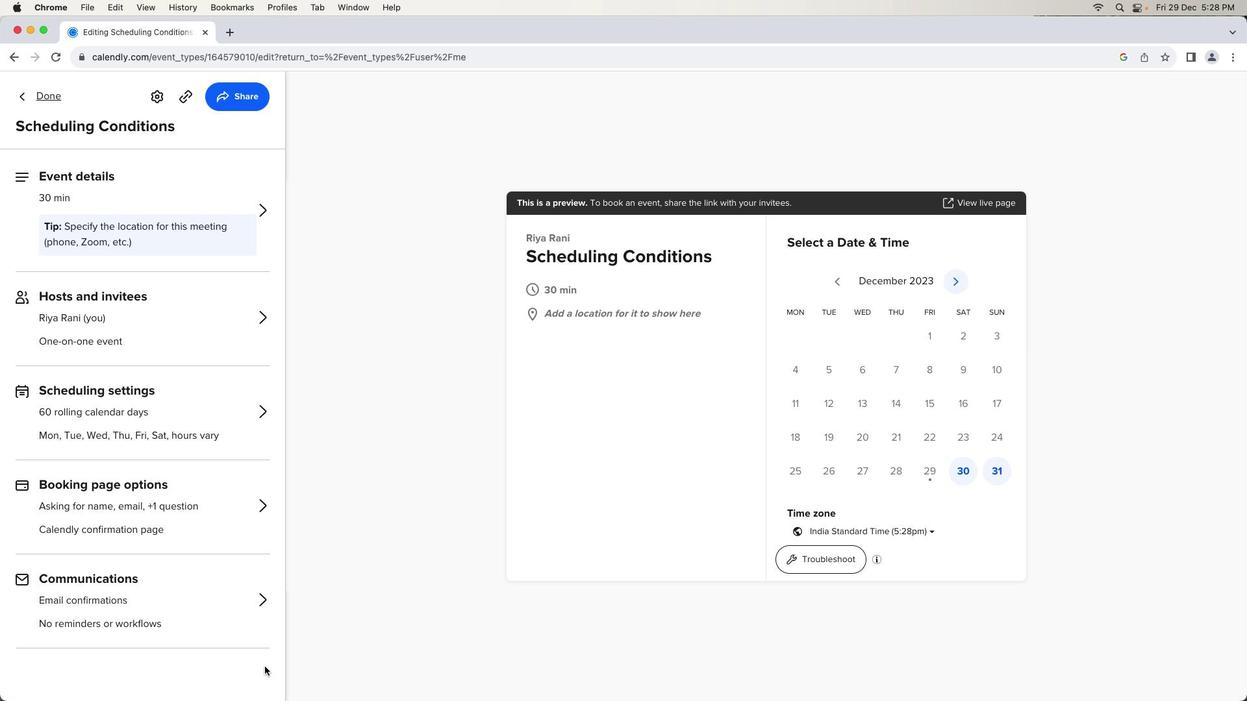 
